Task: Change the max computation time to 5000 in the diff editor.
Action: Mouse moved to (44, 665)
Screenshot: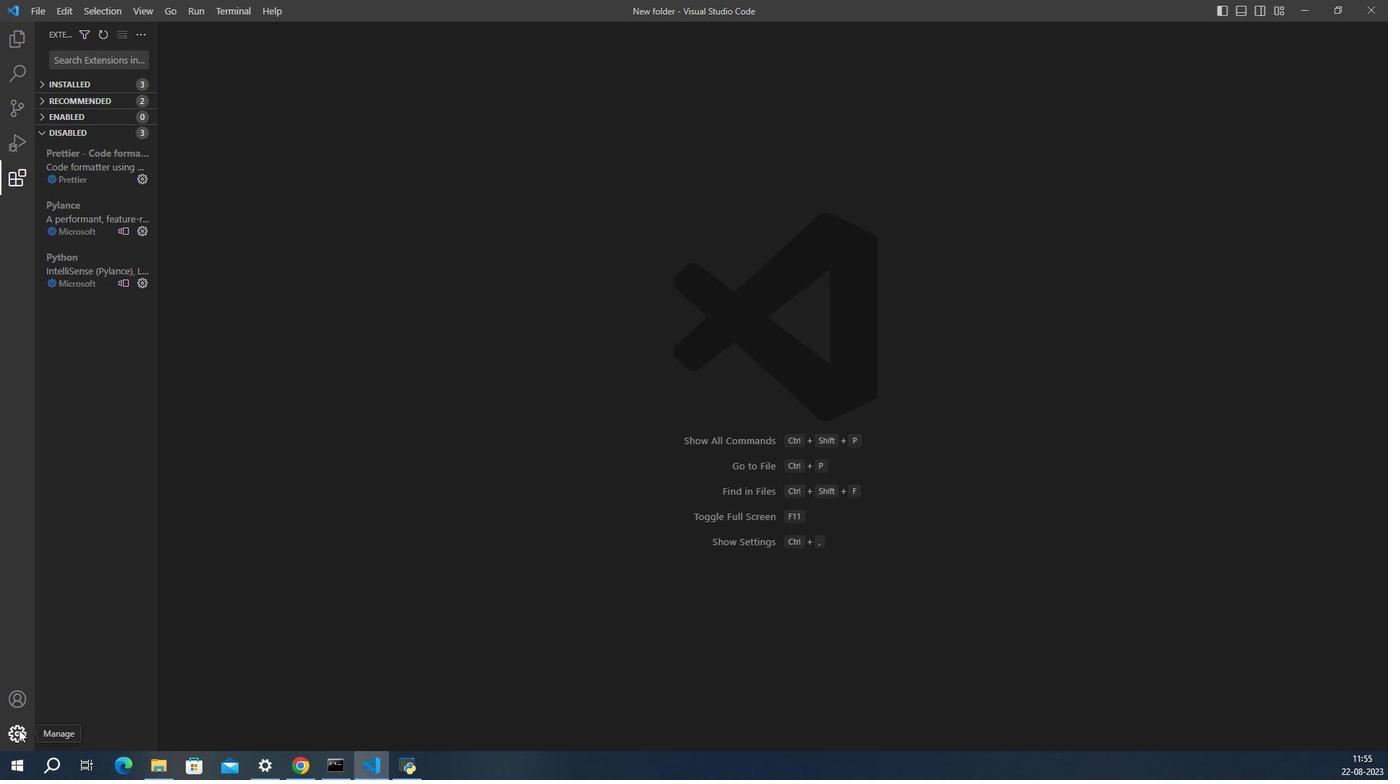 
Action: Mouse pressed left at (44, 665)
Screenshot: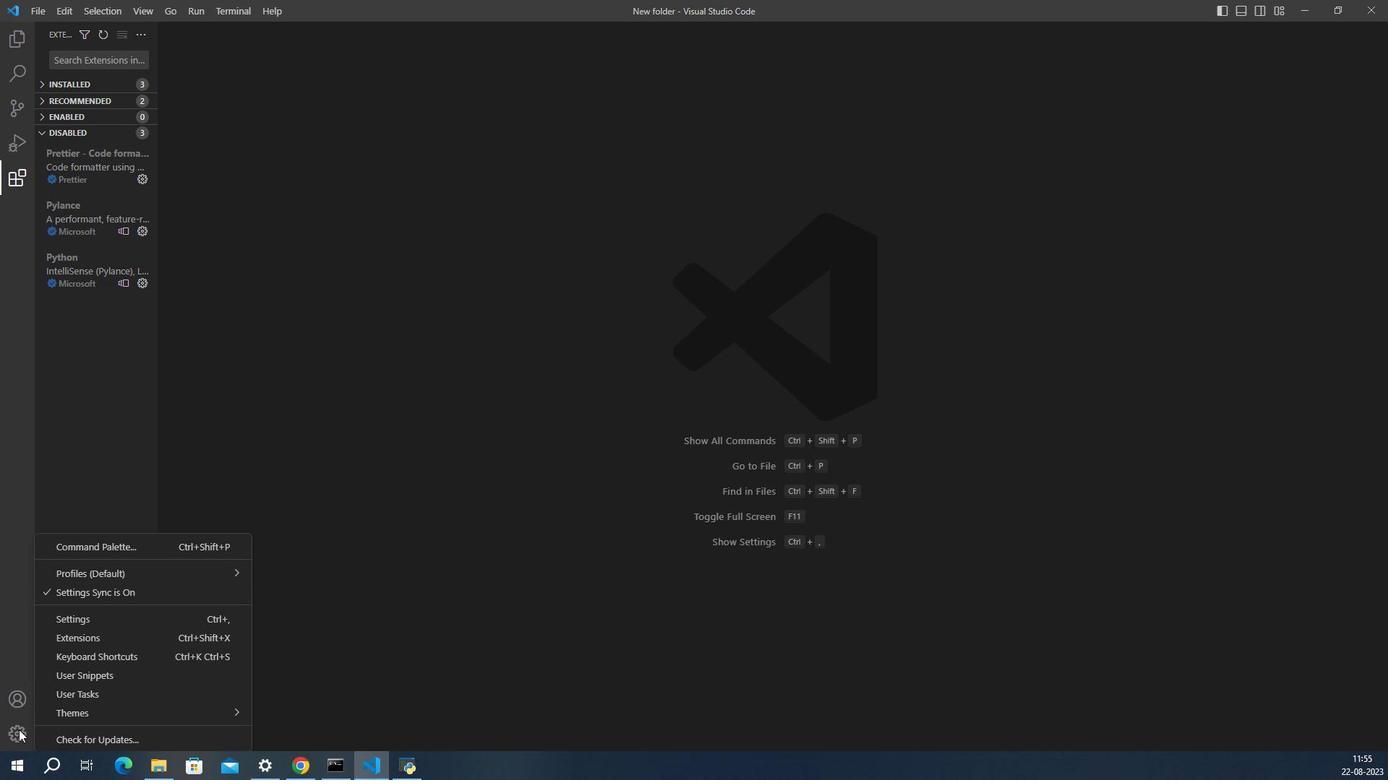 
Action: Mouse moved to (58, 622)
Screenshot: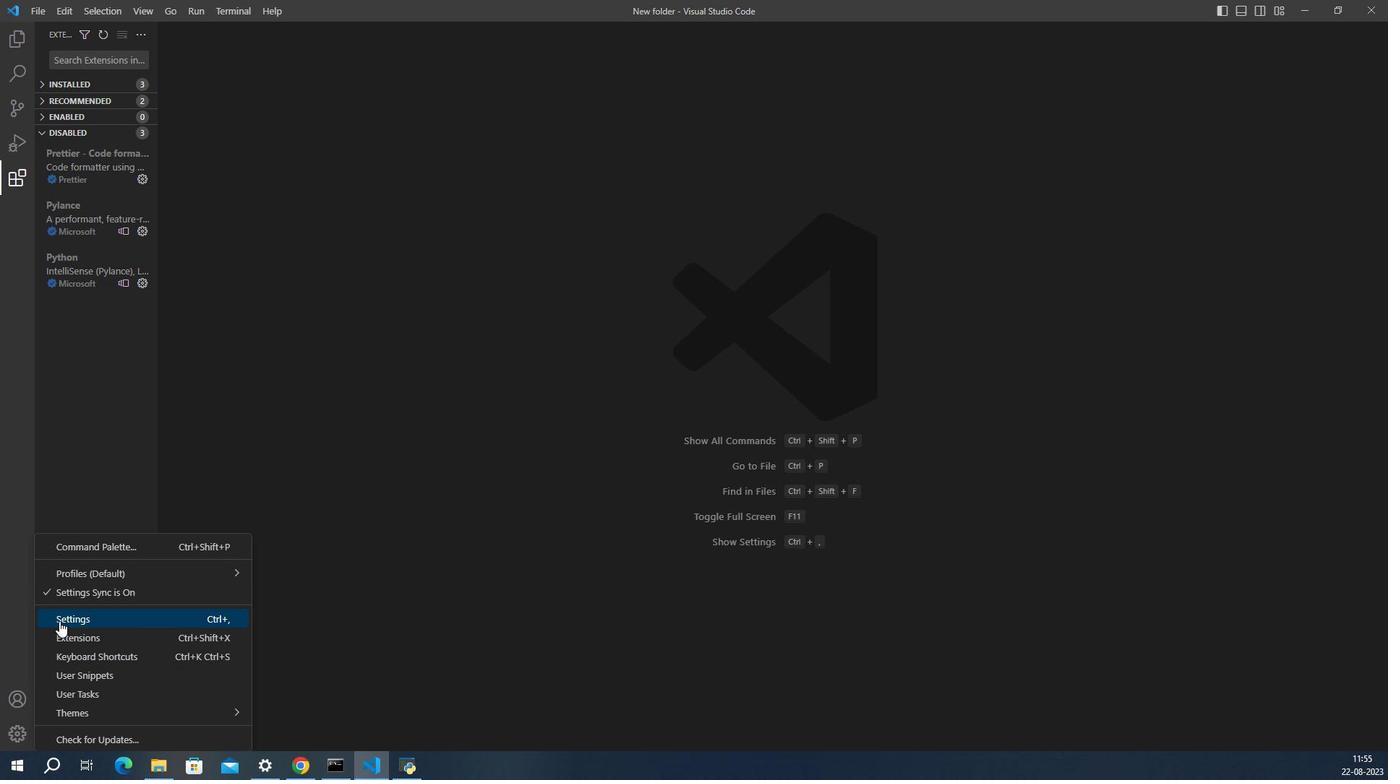 
Action: Mouse pressed left at (58, 622)
Screenshot: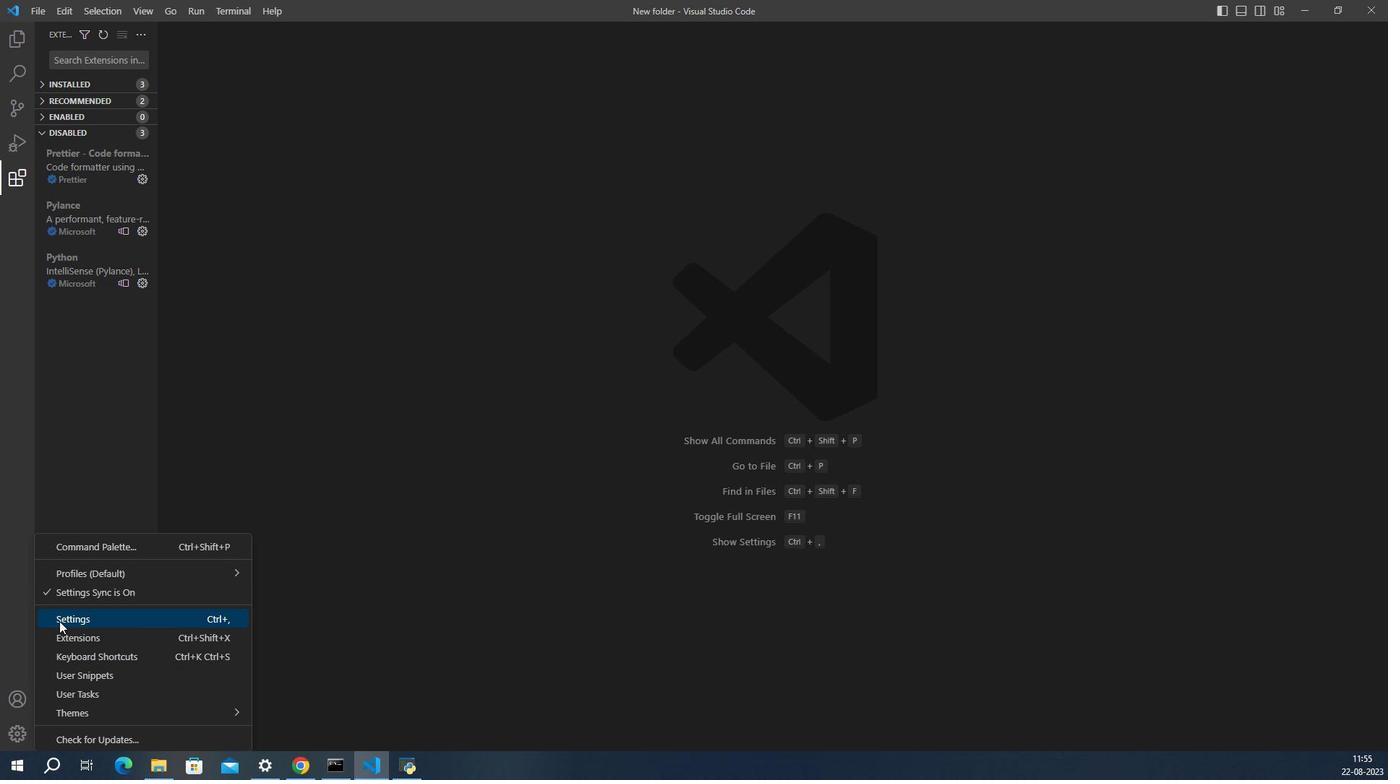 
Action: Mouse moved to (261, 593)
Screenshot: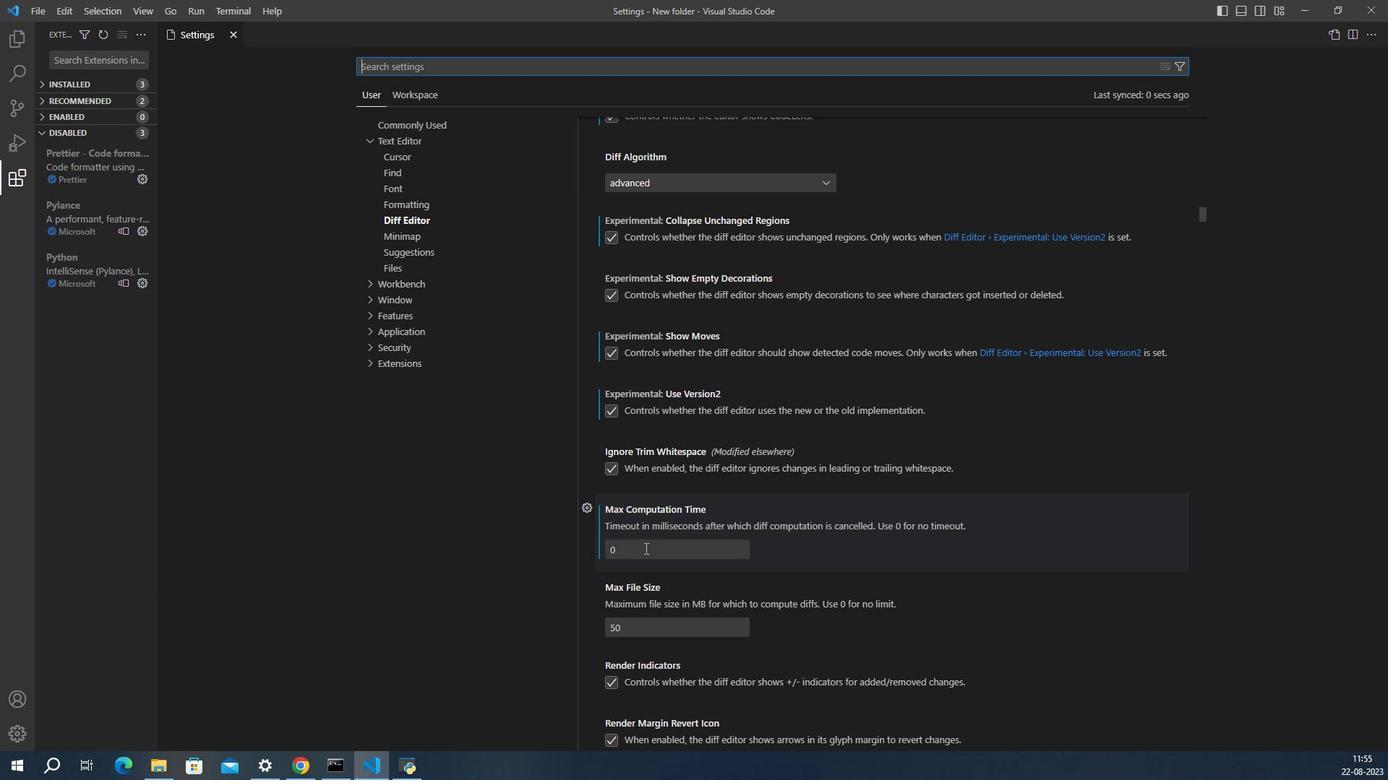 
Action: Mouse pressed left at (261, 593)
Screenshot: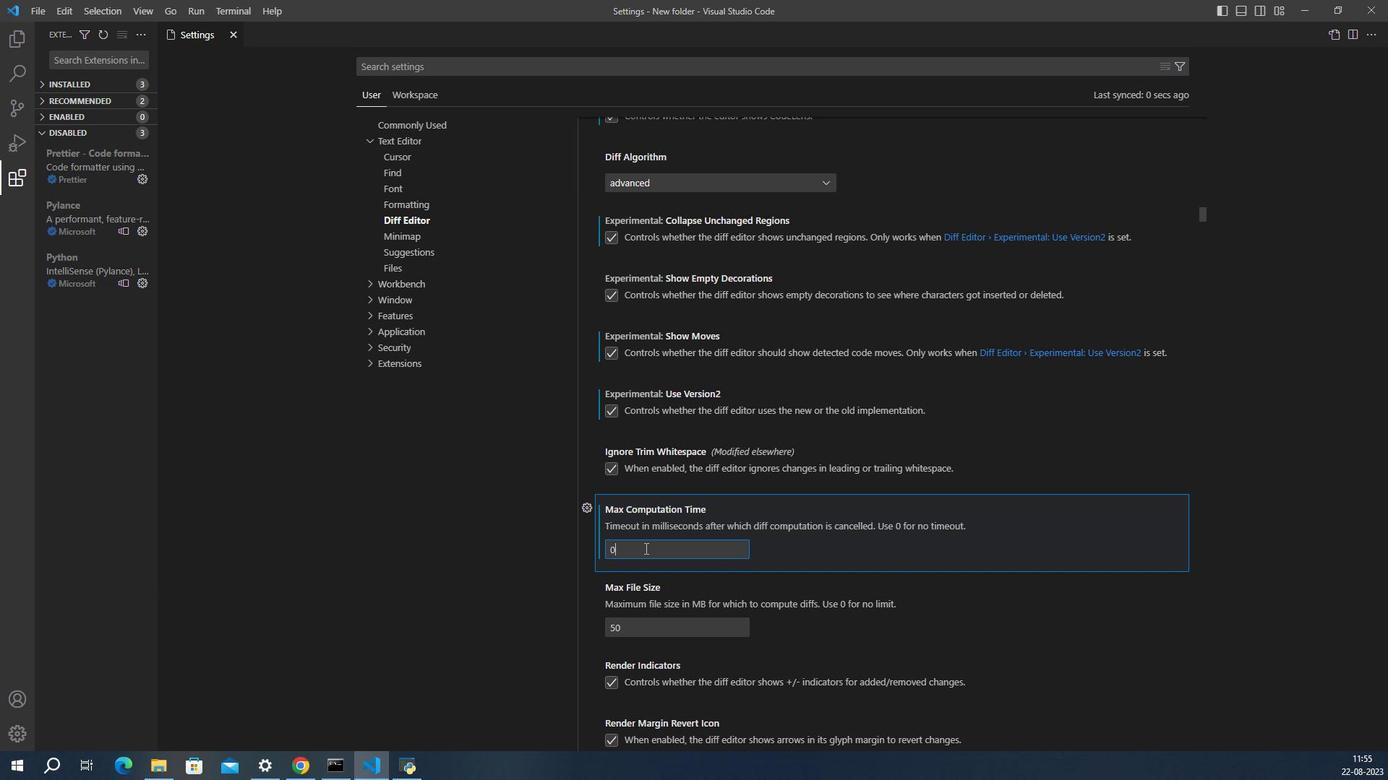 
Action: Key pressed <Key.backspace>5000
Screenshot: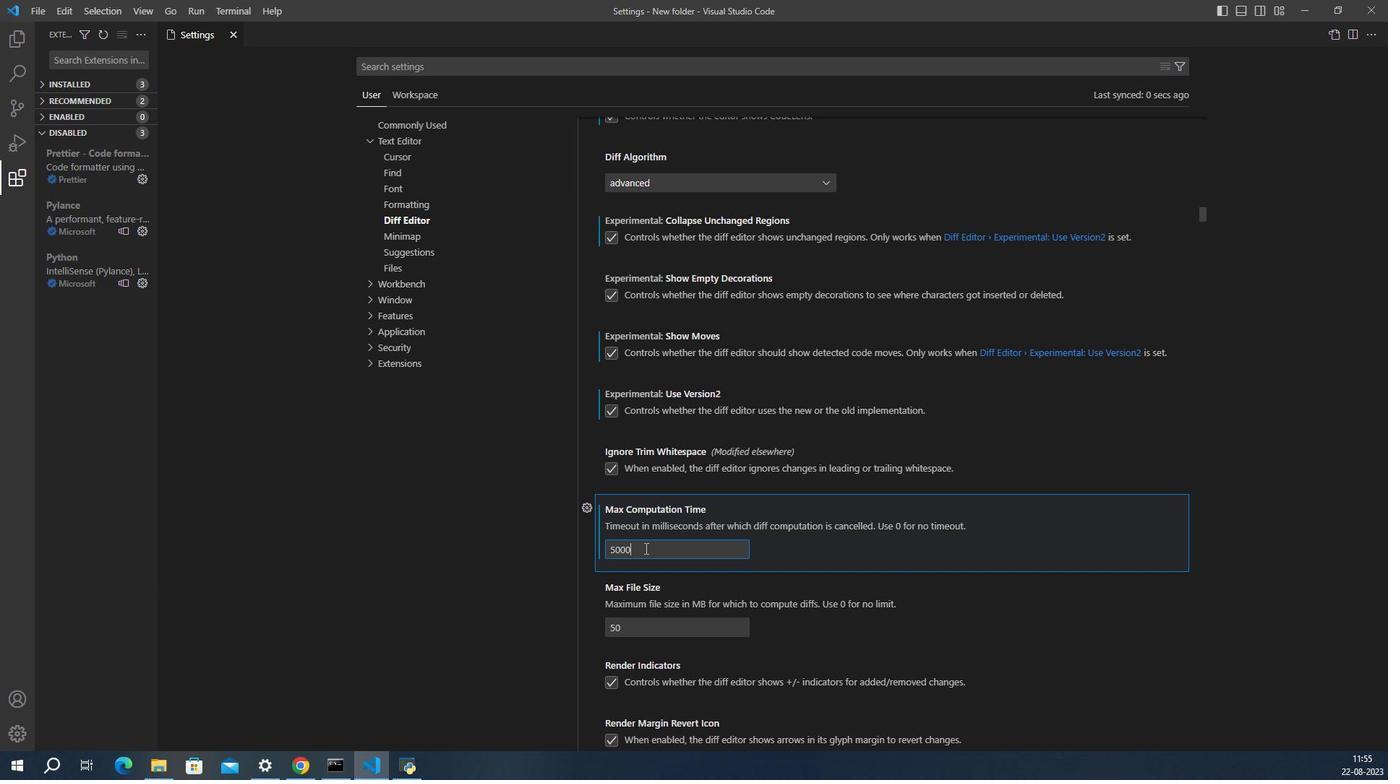 
